 Task: Create List Customer Acquisition in Board Product Development Strategies to Workspace Business Writing. Create List Customer Profiling in Board Content Amplification to Workspace Business Writing. Create List Customer Segmentation in Board Sales Pipeline Management and Lead Generation to Workspace Business Writing
Action: Mouse moved to (95, 269)
Screenshot: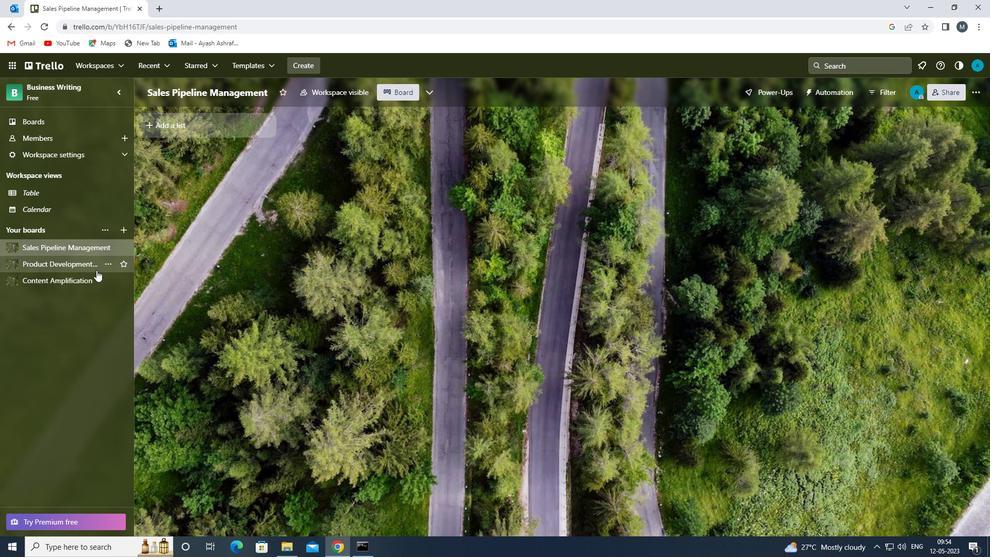 
Action: Mouse pressed left at (95, 269)
Screenshot: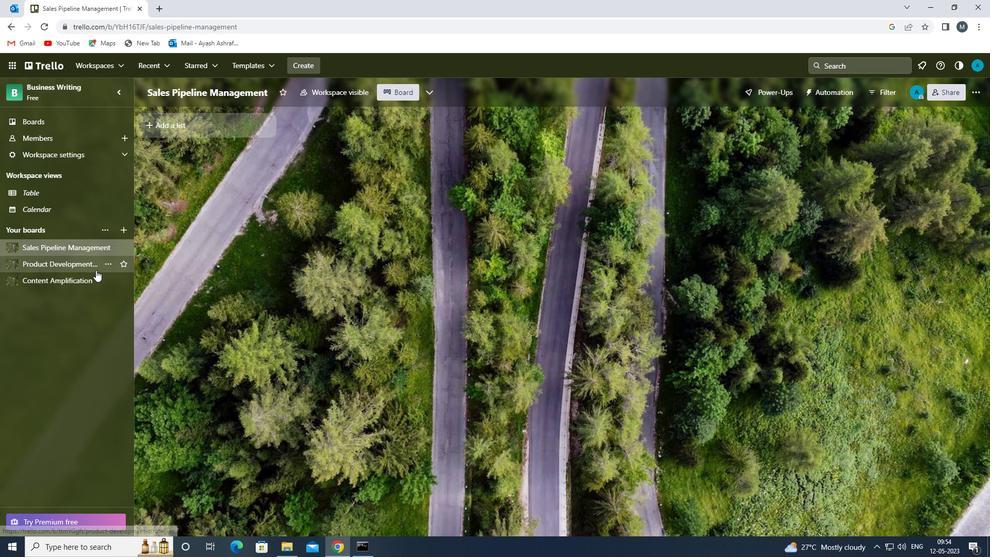 
Action: Mouse moved to (200, 133)
Screenshot: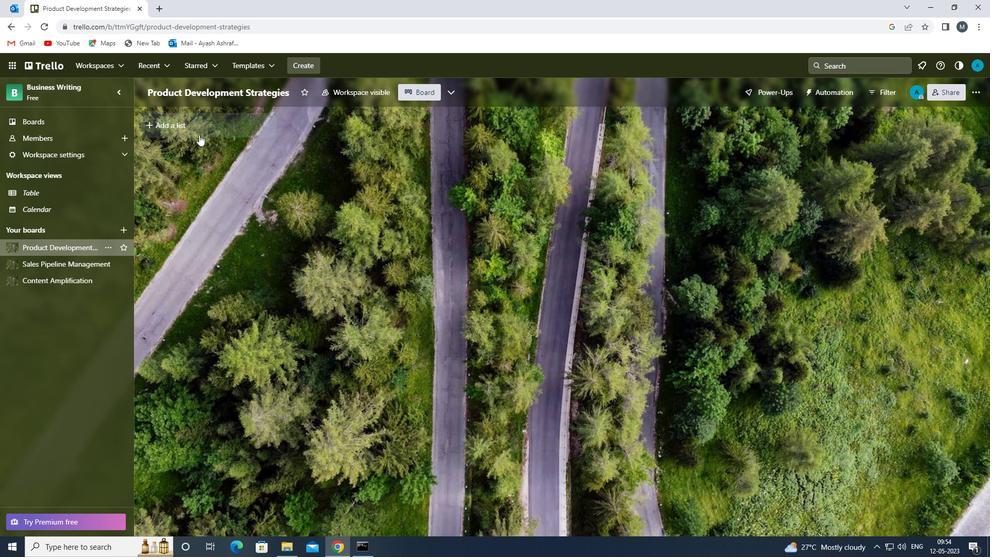 
Action: Mouse pressed left at (200, 133)
Screenshot: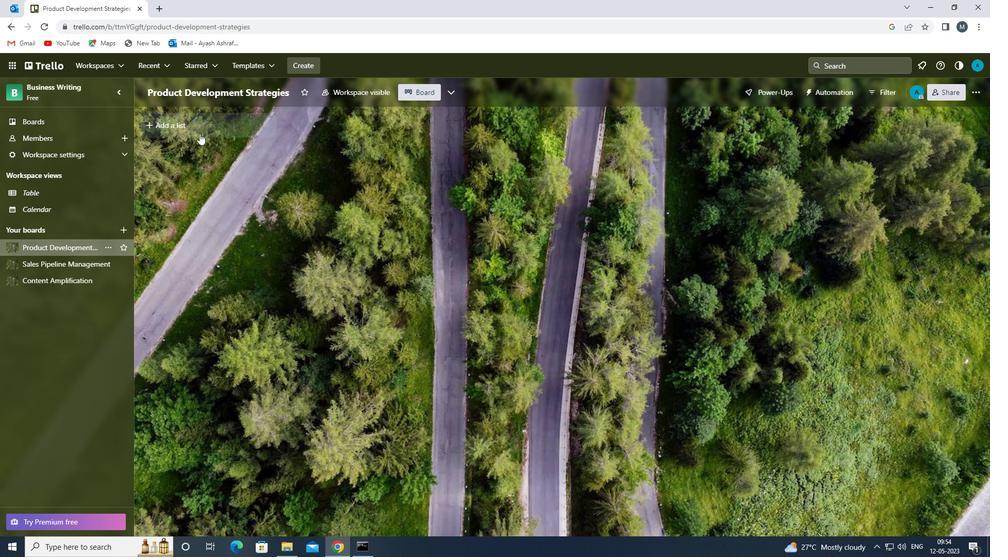 
Action: Mouse moved to (202, 129)
Screenshot: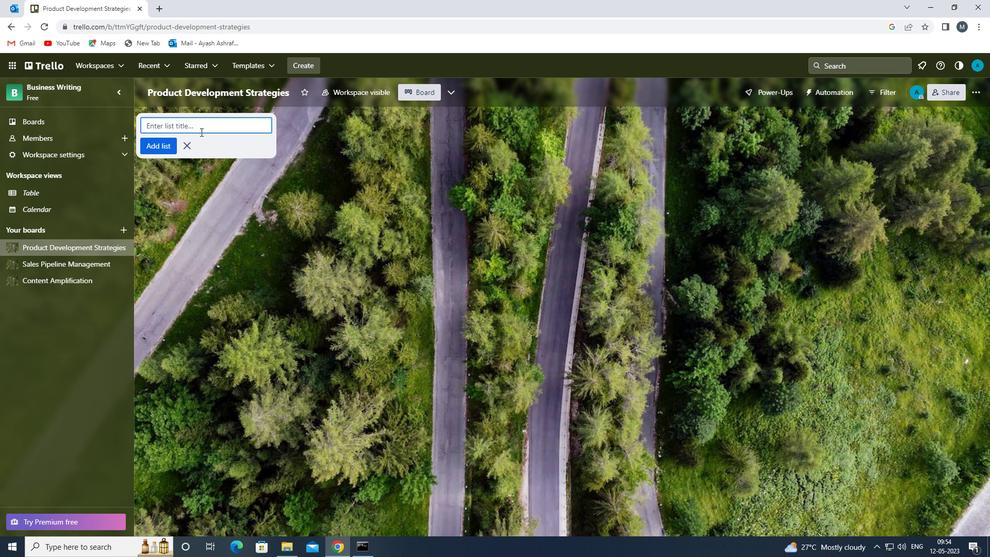 
Action: Mouse pressed left at (202, 129)
Screenshot: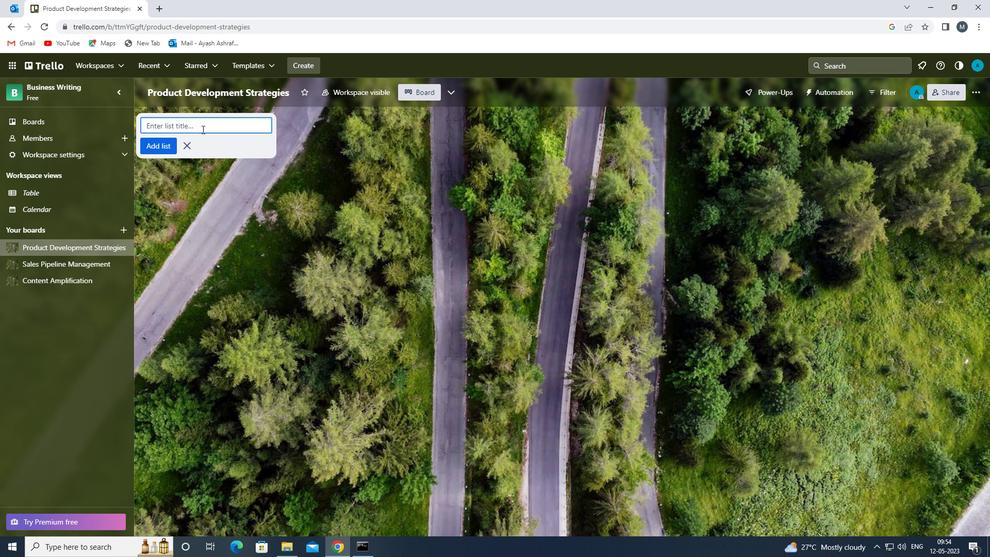 
Action: Key pressed <Key.shift><Key.shift><Key.shift>CUSTOMER<Key.space><Key.shift>ACQUISITION<Key.space>
Screenshot: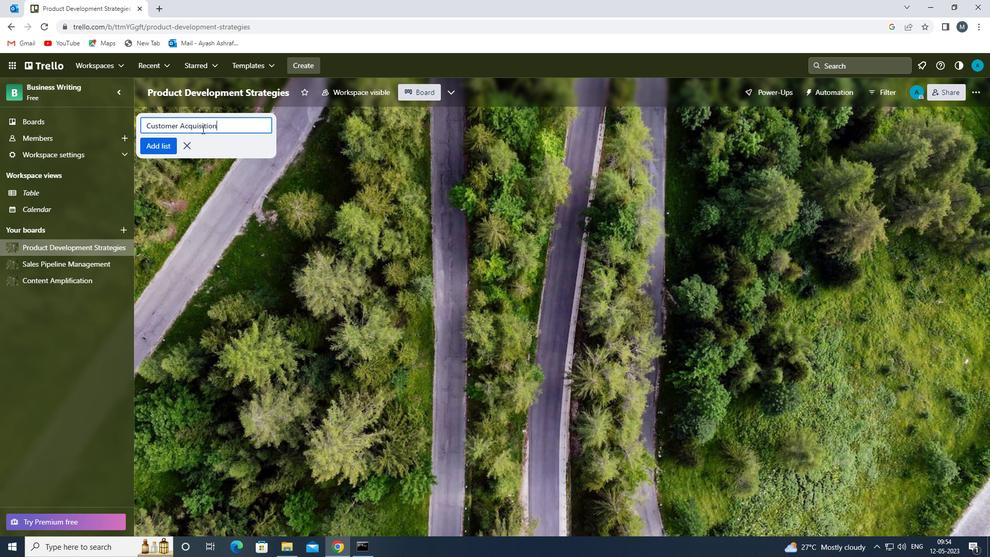 
Action: Mouse moved to (155, 148)
Screenshot: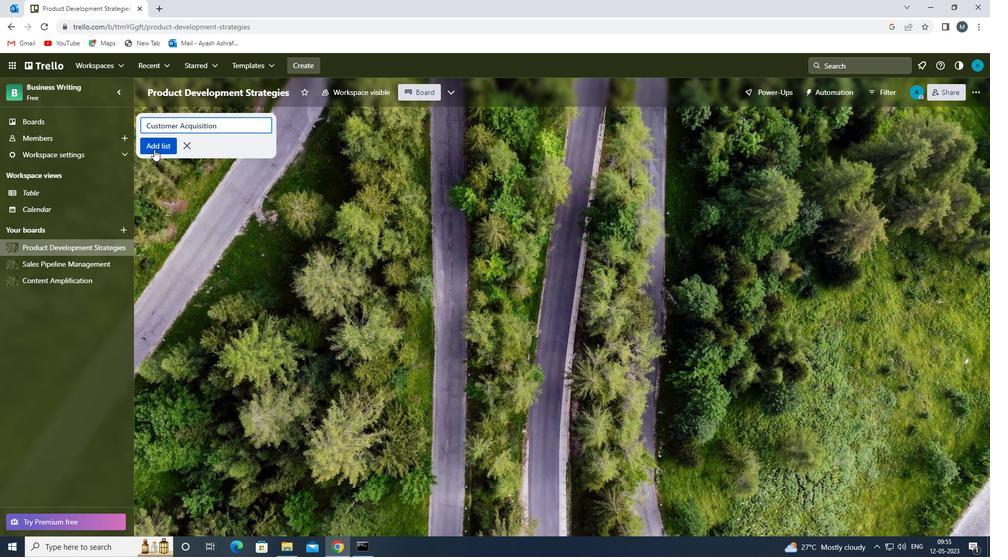 
Action: Mouse pressed left at (155, 148)
Screenshot: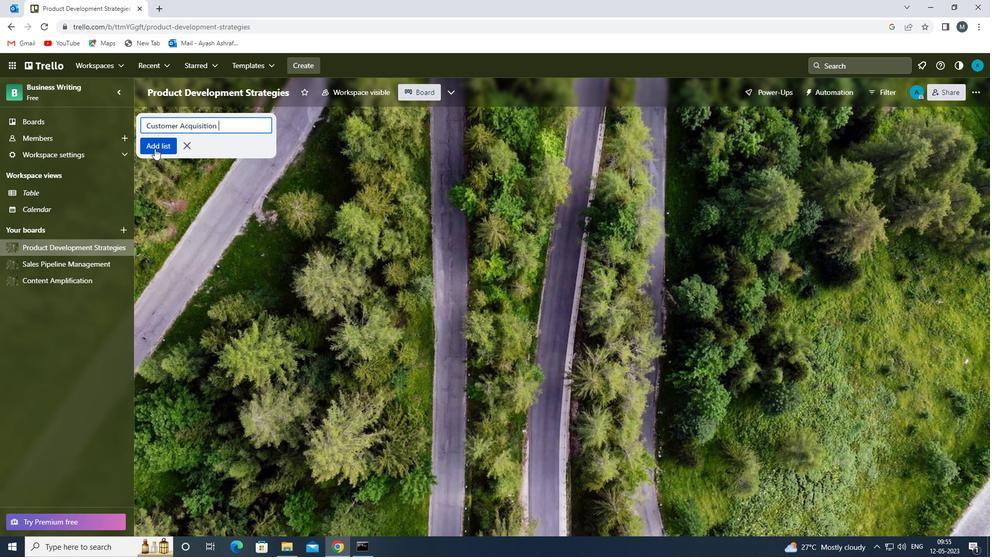 
Action: Mouse moved to (222, 212)
Screenshot: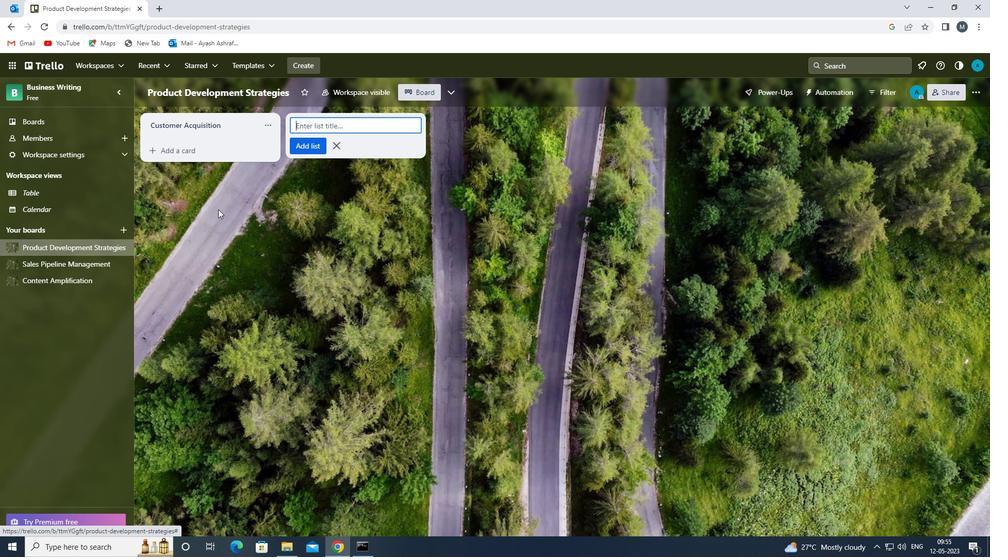 
Action: Mouse pressed left at (222, 212)
Screenshot: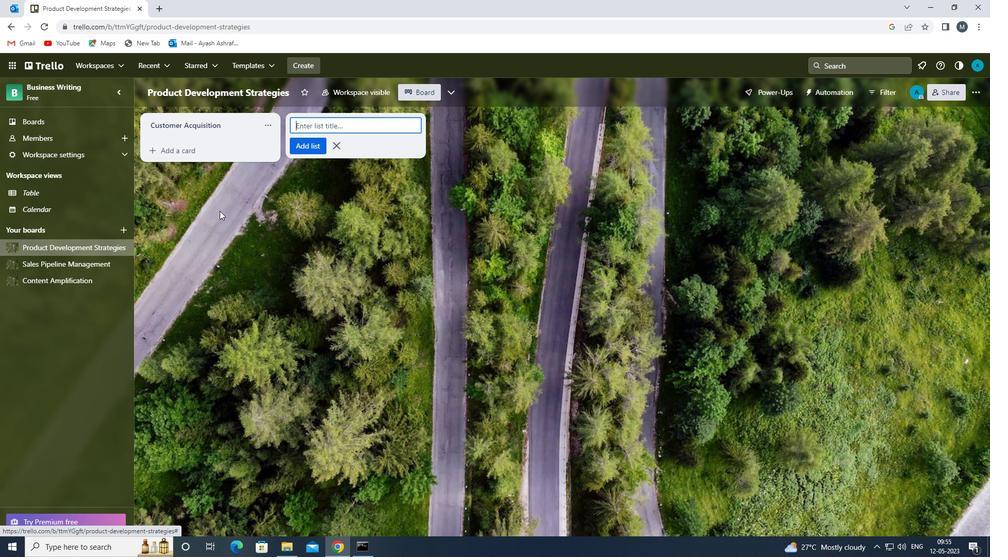 
Action: Mouse moved to (69, 283)
Screenshot: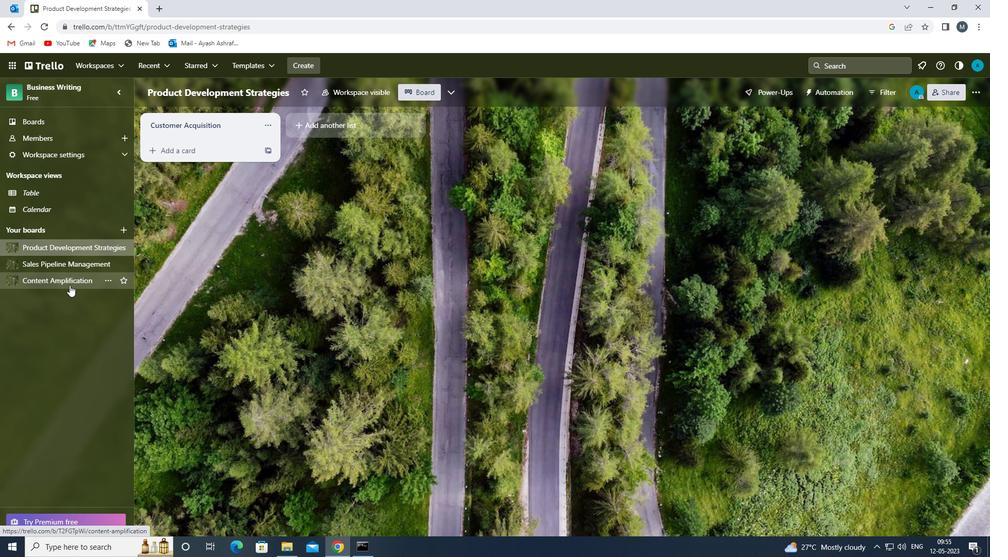 
Action: Mouse pressed left at (69, 283)
Screenshot: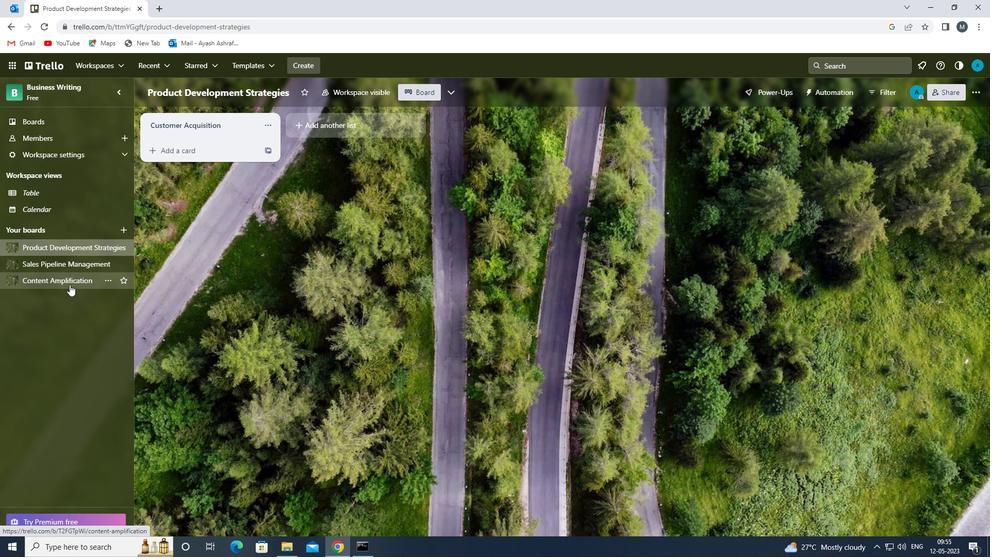 
Action: Mouse moved to (180, 127)
Screenshot: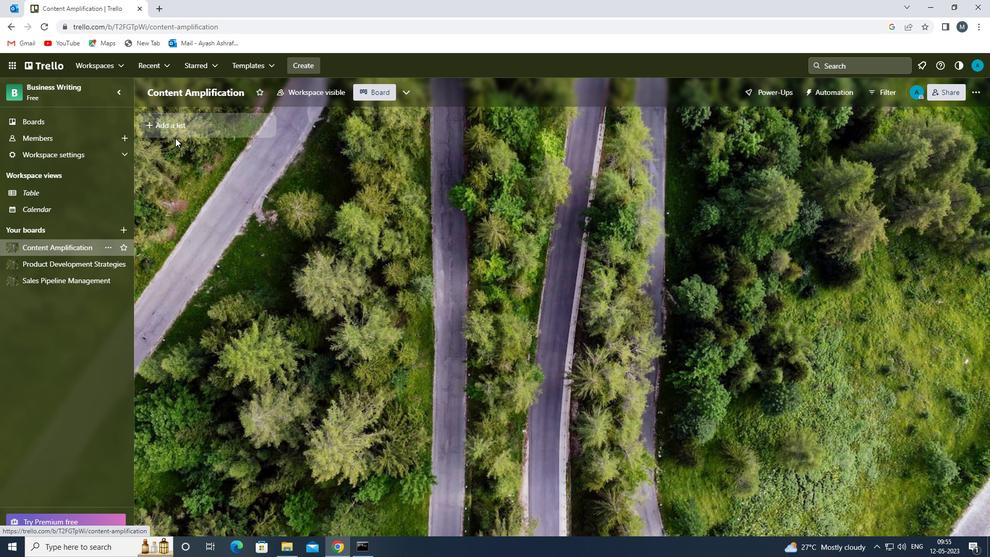 
Action: Mouse pressed left at (180, 127)
Screenshot: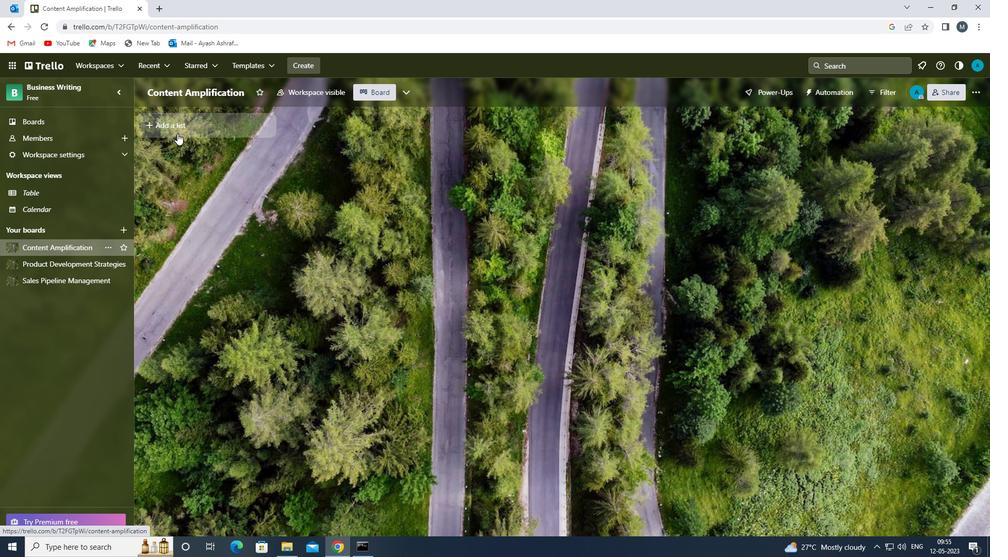 
Action: Mouse moved to (200, 127)
Screenshot: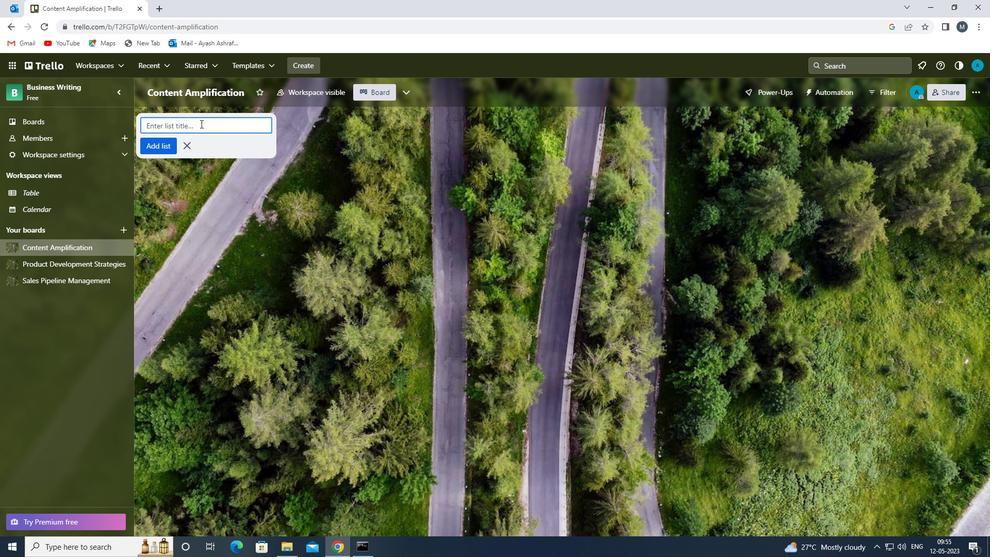 
Action: Mouse pressed left at (200, 127)
Screenshot: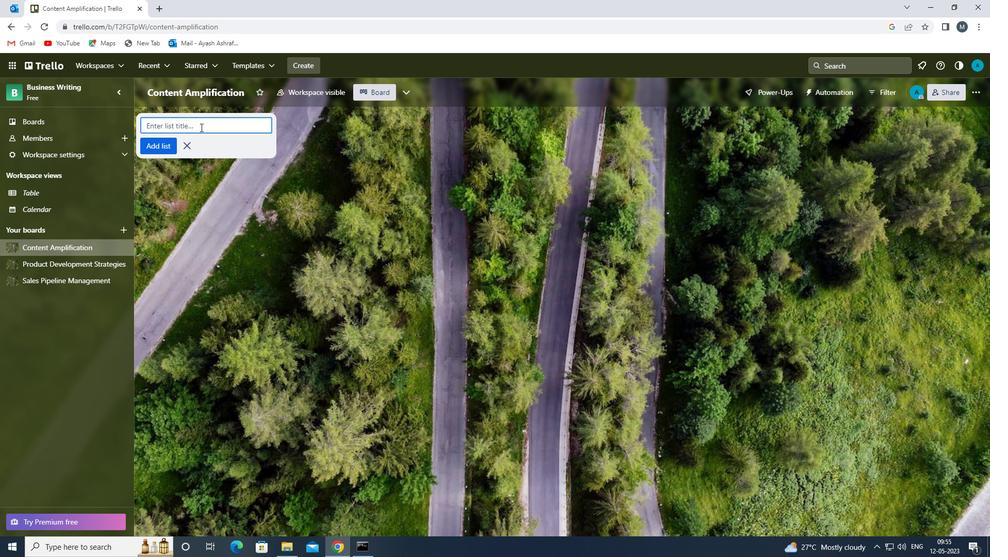 
Action: Mouse moved to (200, 128)
Screenshot: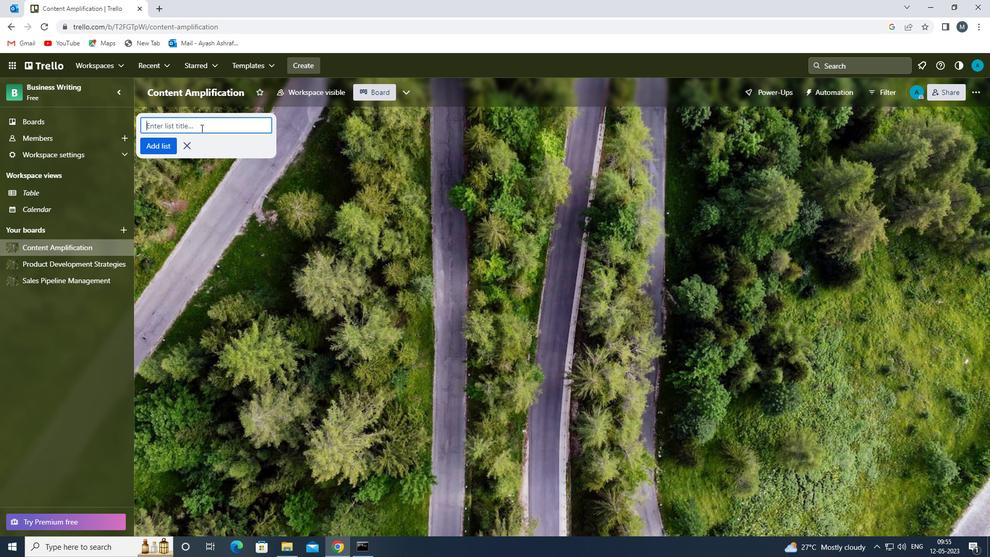 
Action: Key pressed <Key.shift>CUSTOMER<Key.space><Key.shift><Key.shift><Key.shift><Key.shift><Key.shift><Key.shift><Key.shift><Key.shift><Key.shift><Key.shift>PROFILING<Key.space>
Screenshot: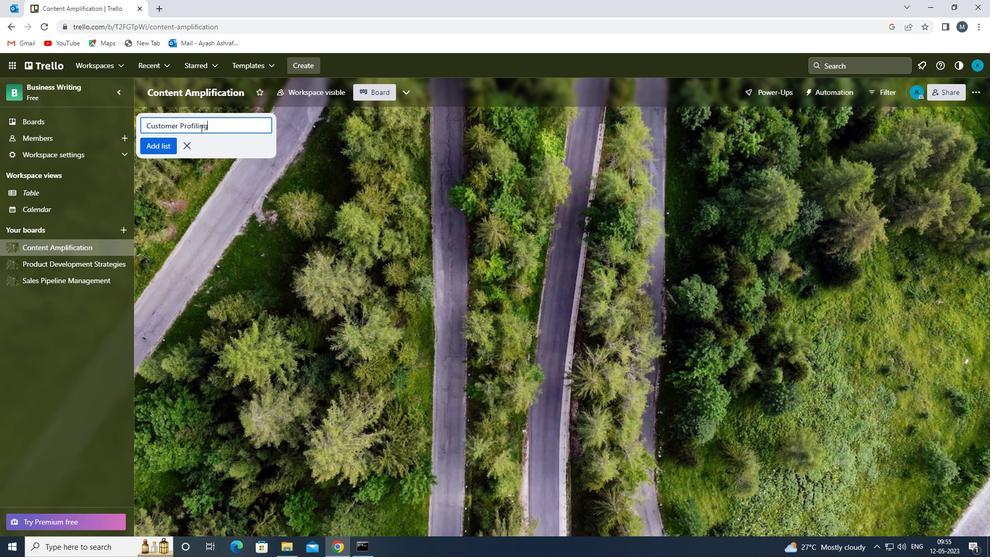 
Action: Mouse moved to (166, 148)
Screenshot: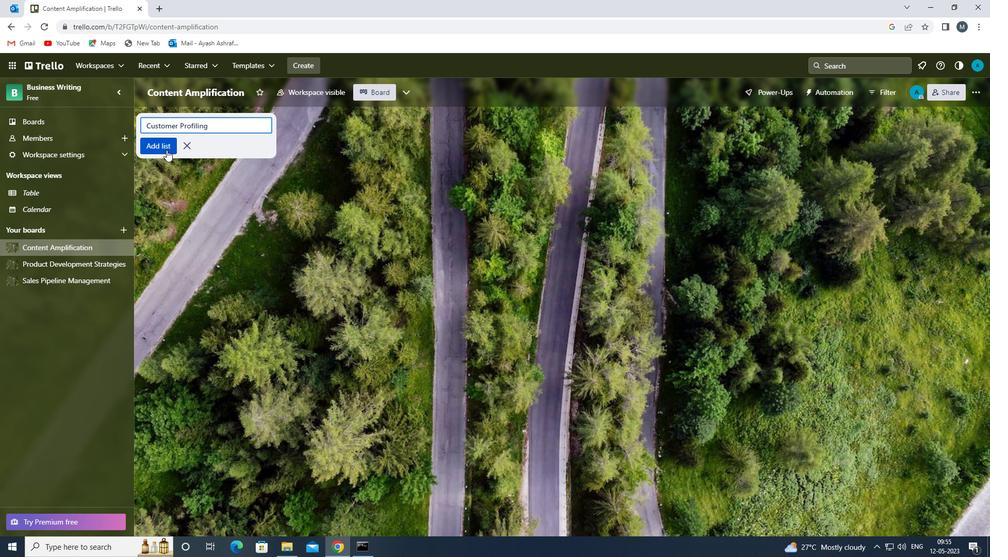 
Action: Mouse pressed left at (166, 148)
Screenshot: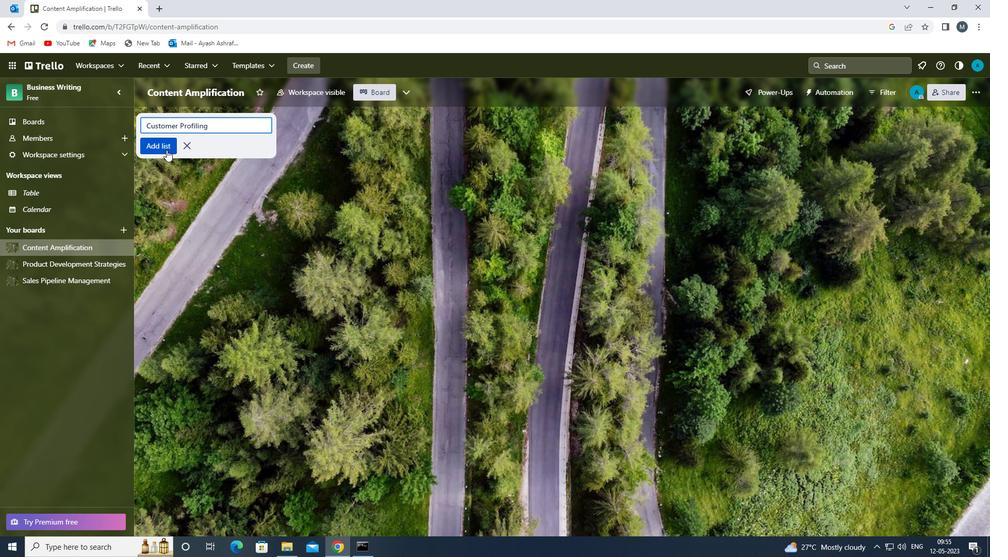 
Action: Mouse moved to (189, 201)
Screenshot: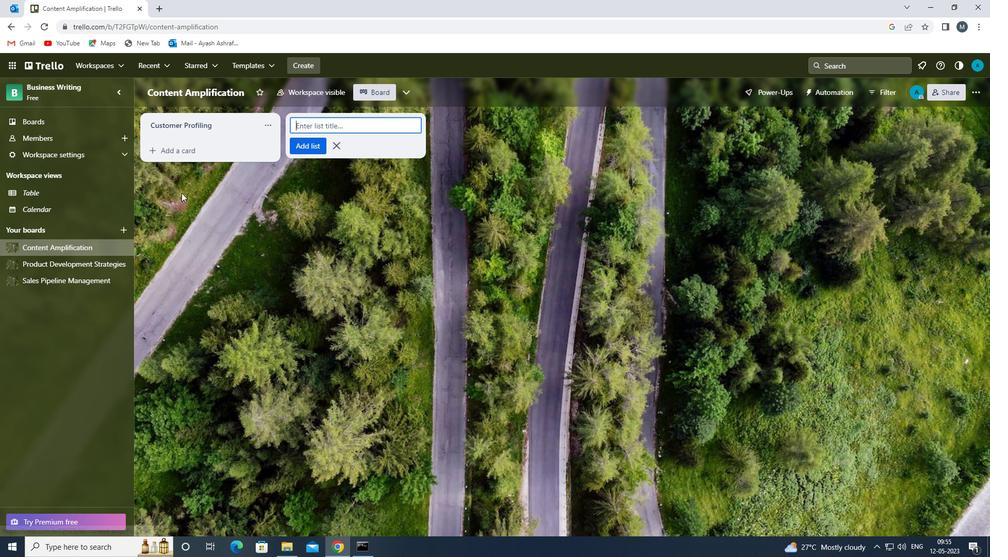 
Action: Mouse pressed left at (189, 201)
Screenshot: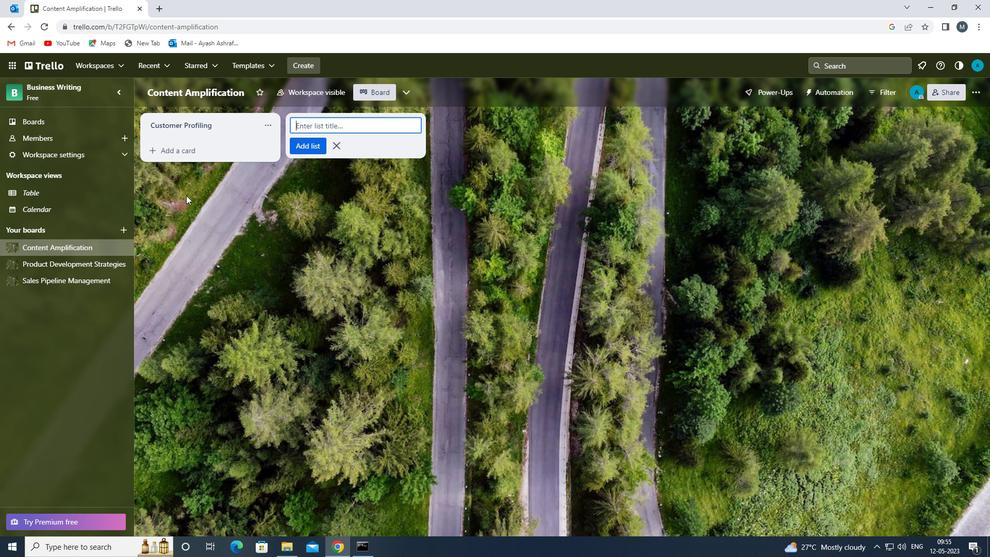 
Action: Mouse moved to (31, 282)
Screenshot: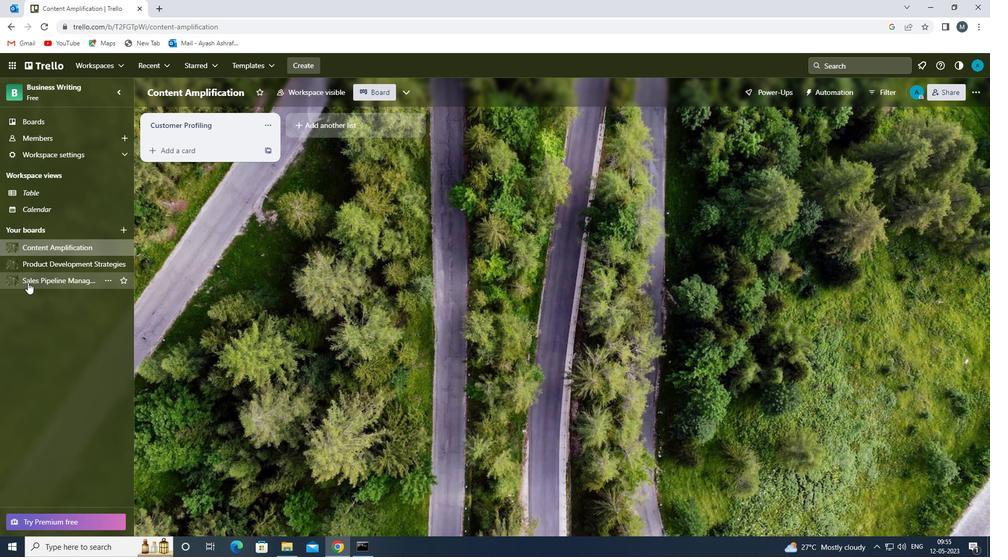 
Action: Mouse pressed left at (31, 282)
Screenshot: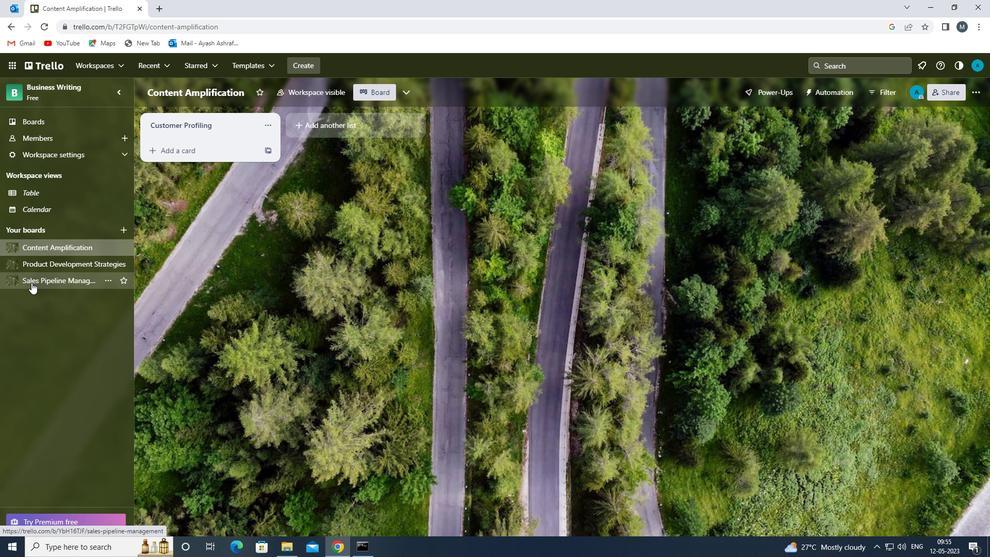 
Action: Mouse moved to (196, 125)
Screenshot: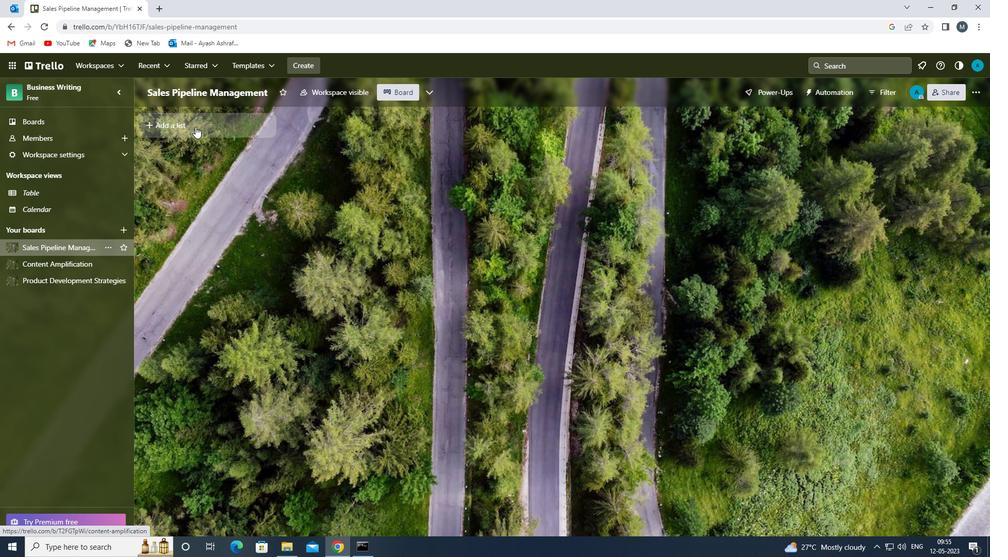 
Action: Mouse pressed left at (196, 125)
Screenshot: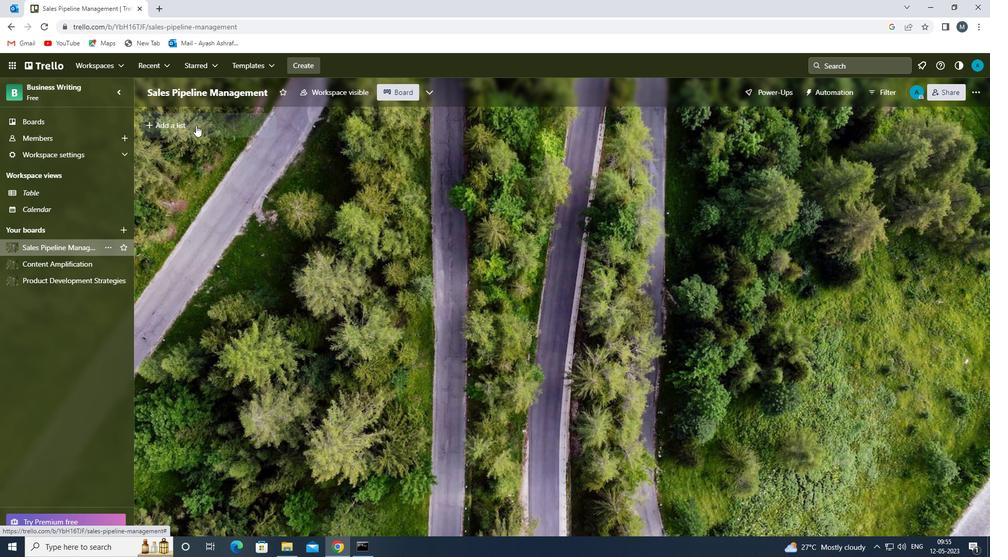 
Action: Mouse moved to (197, 124)
Screenshot: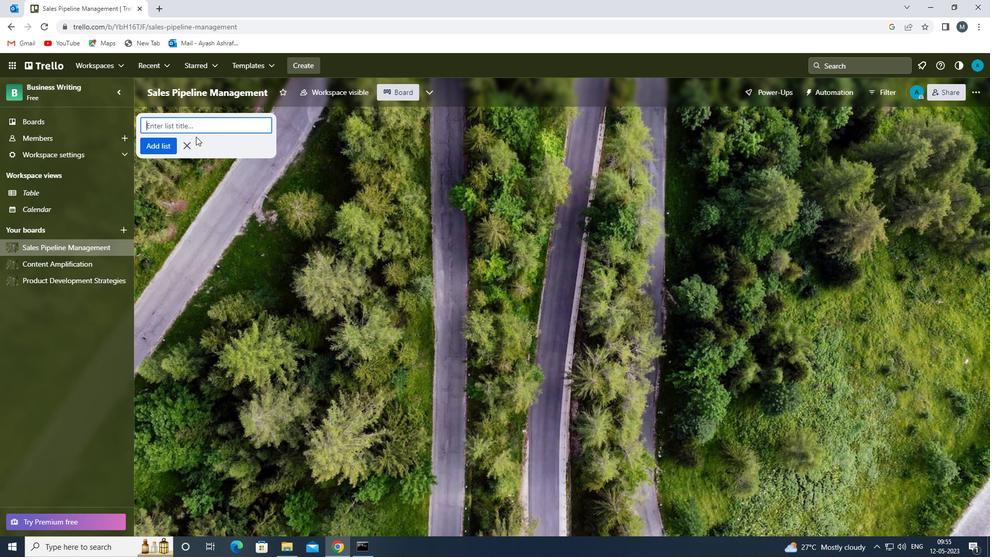 
Action: Mouse pressed left at (197, 124)
Screenshot: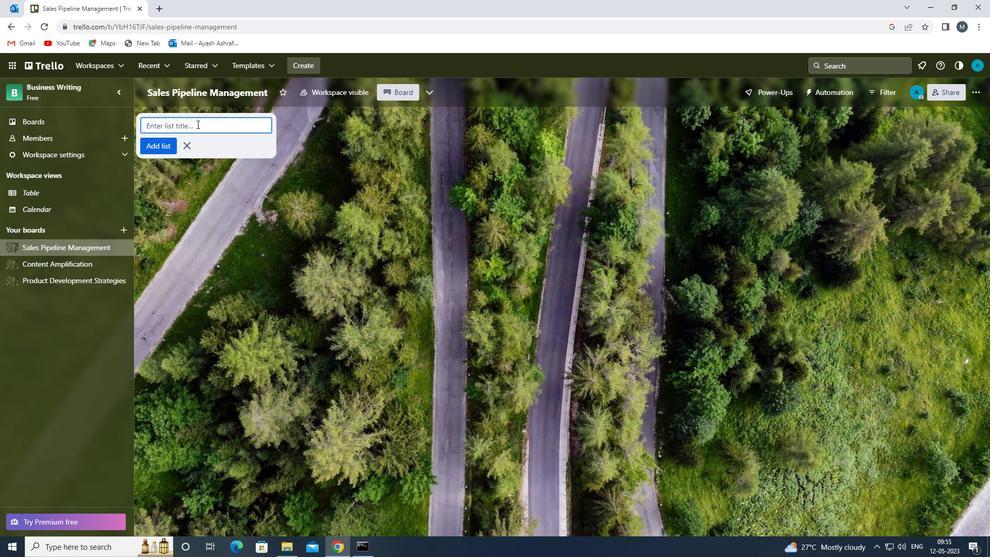 
Action: Key pressed <Key.shift><Key.shift><Key.shift>CUSTOMER<Key.space><Key.shift>SEGMENTATION<Key.space>
Screenshot: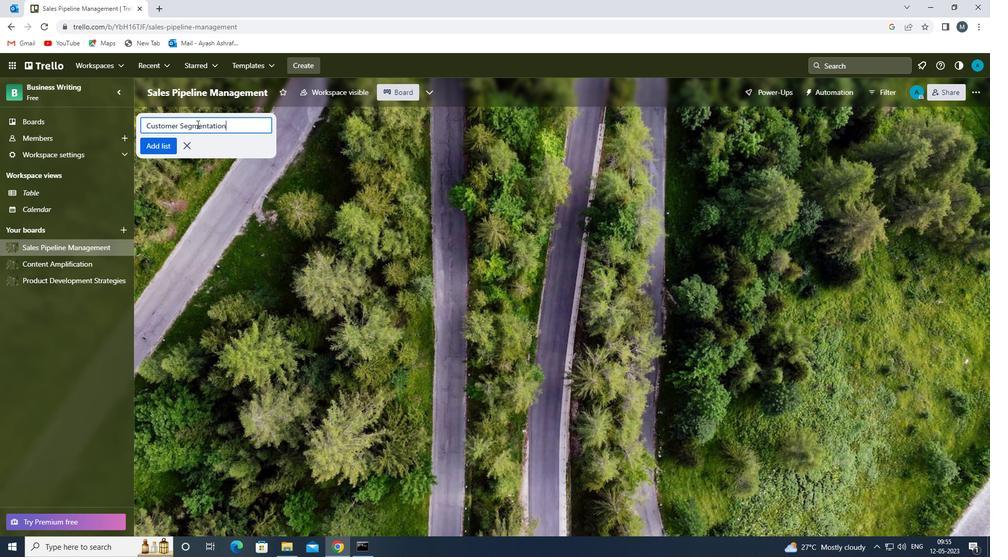 
Action: Mouse moved to (159, 144)
Screenshot: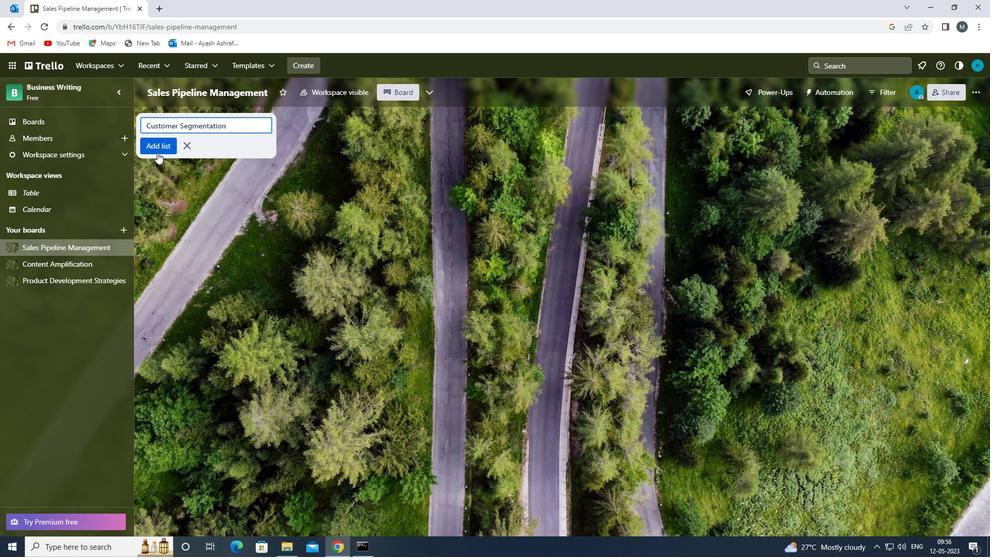 
Action: Mouse pressed left at (159, 144)
Screenshot: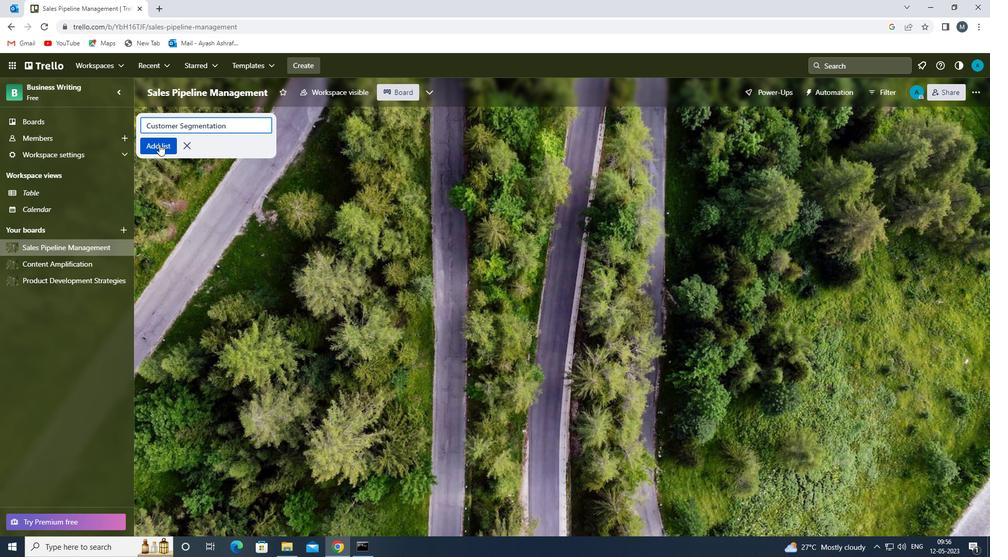 
Action: Mouse moved to (189, 221)
Screenshot: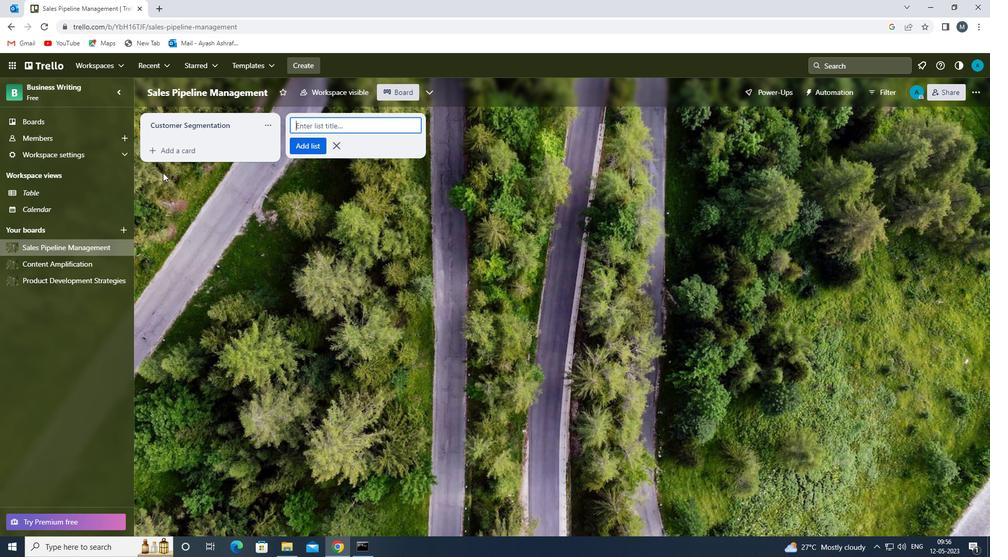 
Action: Mouse pressed left at (189, 221)
Screenshot: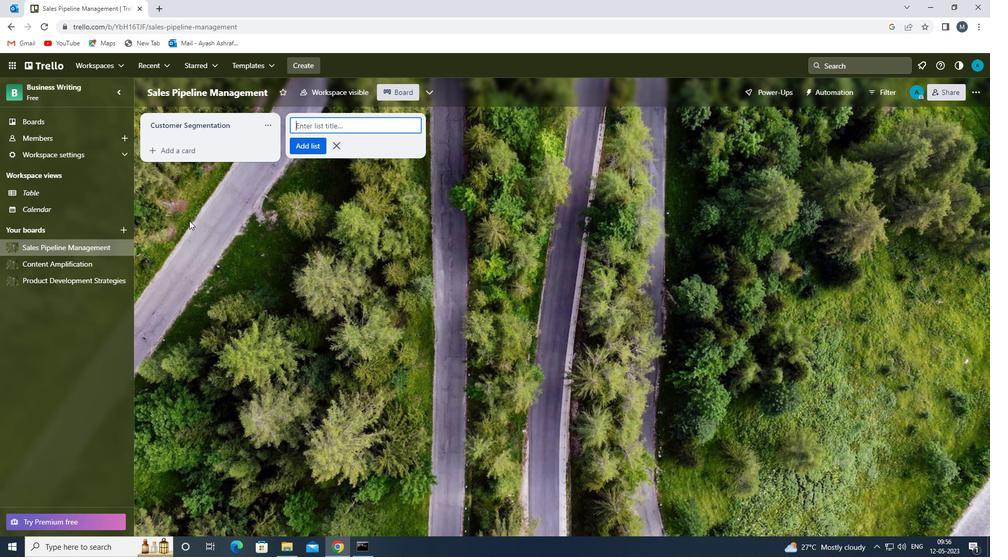 
Action: Mouse moved to (189, 221)
Screenshot: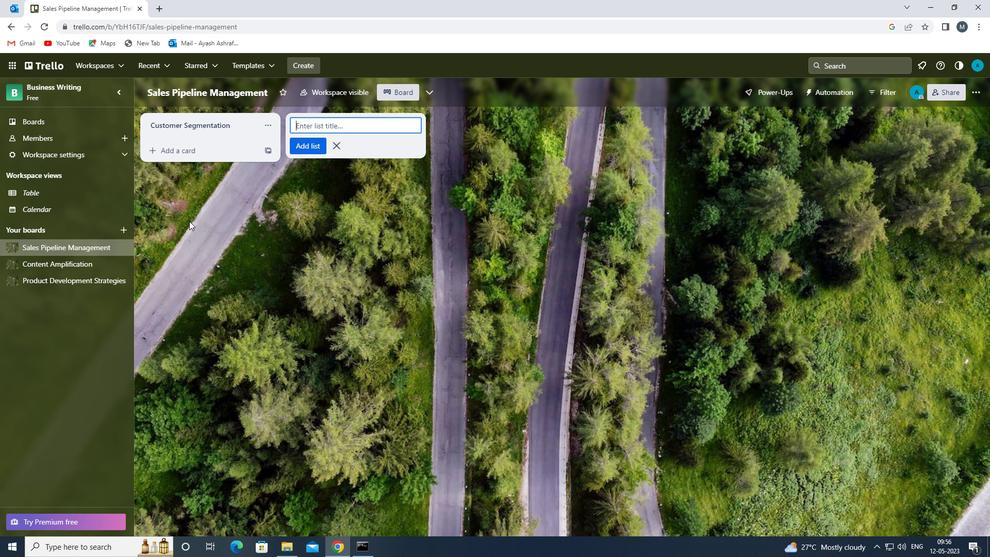 
